 Task: Create ChildIssue0010 as Child Issue of Issue Issue0005 in Backlog  in Scrum Project Project0001 in Jira
Action: Mouse moved to (391, 428)
Screenshot: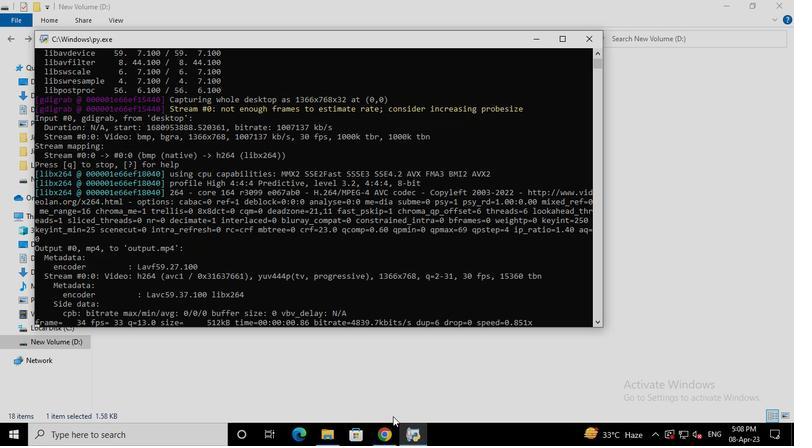 
Action: Mouse pressed left at (391, 428)
Screenshot: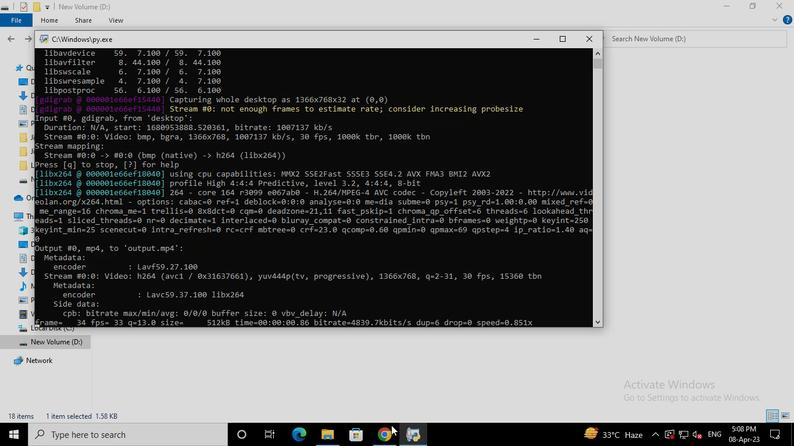 
Action: Mouse moved to (95, 182)
Screenshot: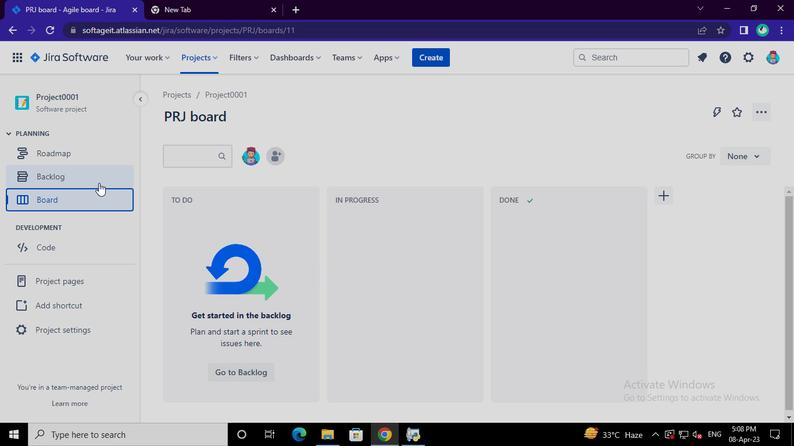 
Action: Mouse pressed left at (95, 182)
Screenshot: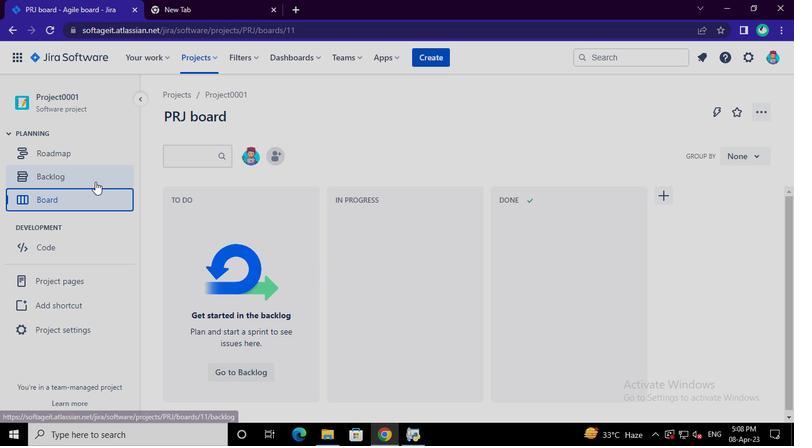 
Action: Mouse moved to (251, 349)
Screenshot: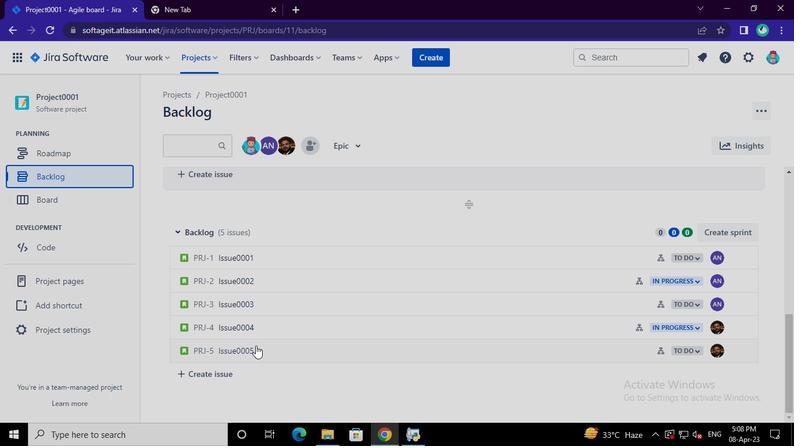 
Action: Mouse pressed left at (251, 349)
Screenshot: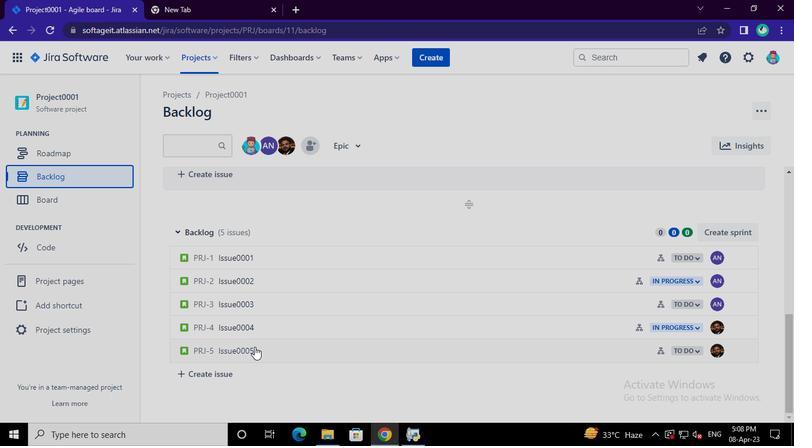 
Action: Mouse moved to (590, 234)
Screenshot: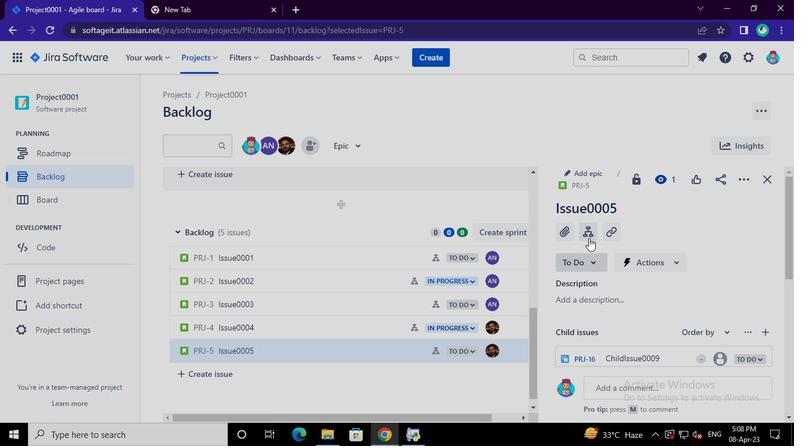 
Action: Mouse pressed left at (590, 234)
Screenshot: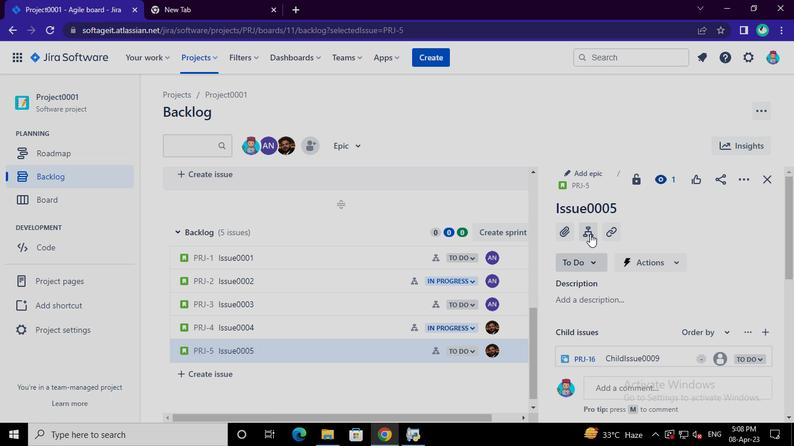
Action: Mouse moved to (609, 285)
Screenshot: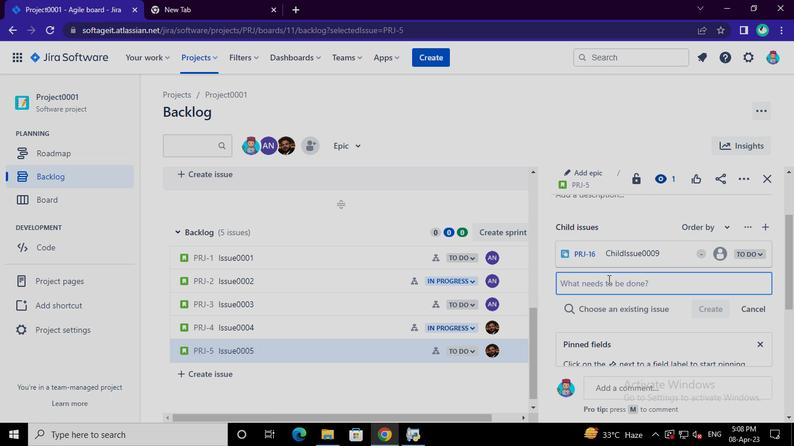
Action: Mouse pressed left at (609, 285)
Screenshot: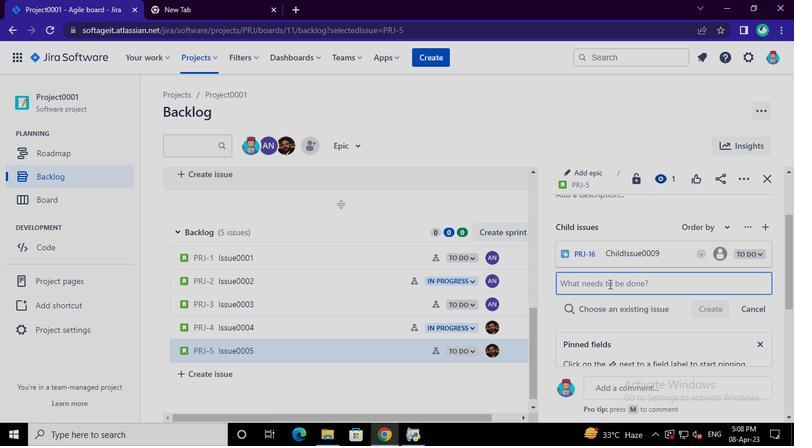 
Action: Keyboard Key.shift
Screenshot: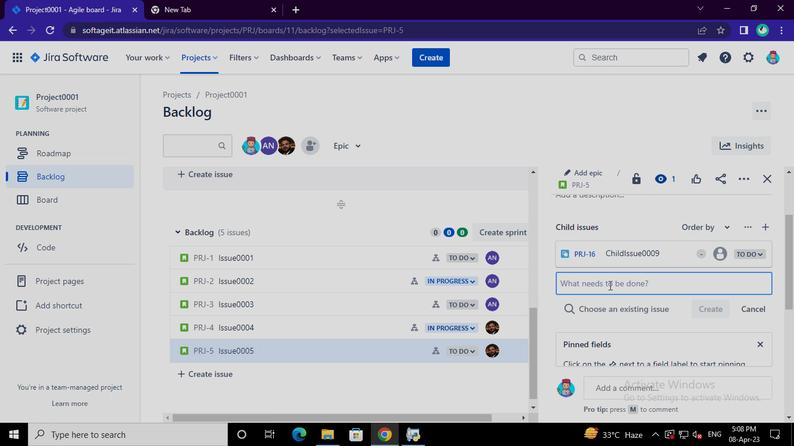 
Action: Keyboard C
Screenshot: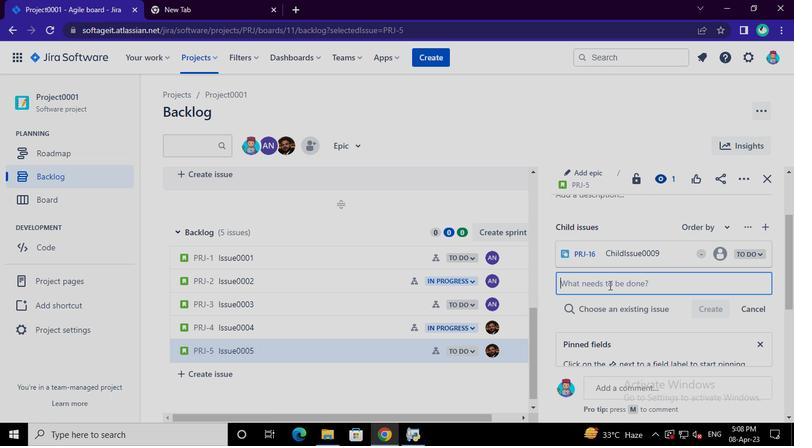 
Action: Keyboard h
Screenshot: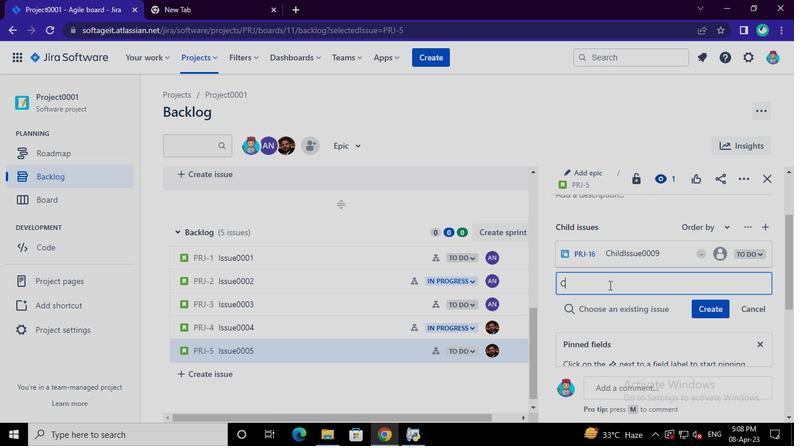 
Action: Keyboard i
Screenshot: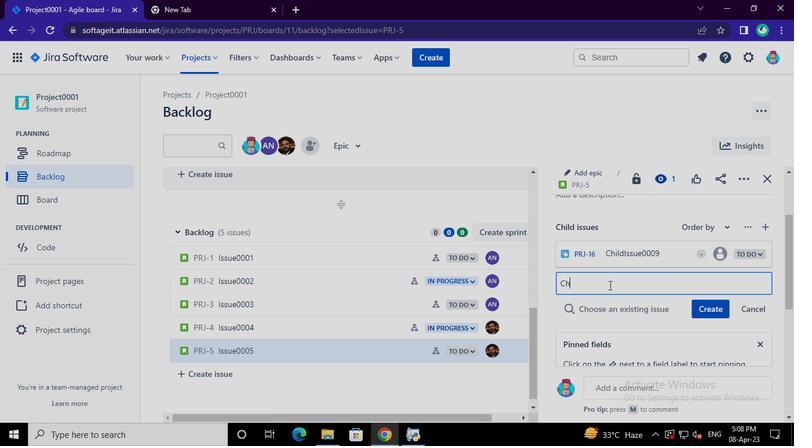
Action: Keyboard l
Screenshot: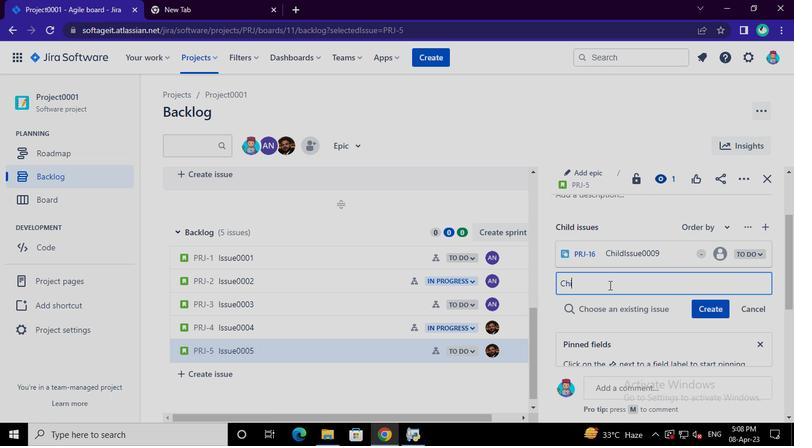 
Action: Keyboard d
Screenshot: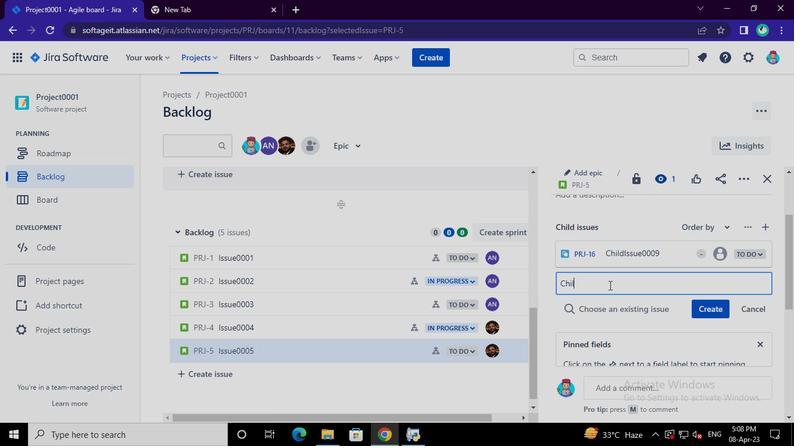 
Action: Keyboard Key.shift
Screenshot: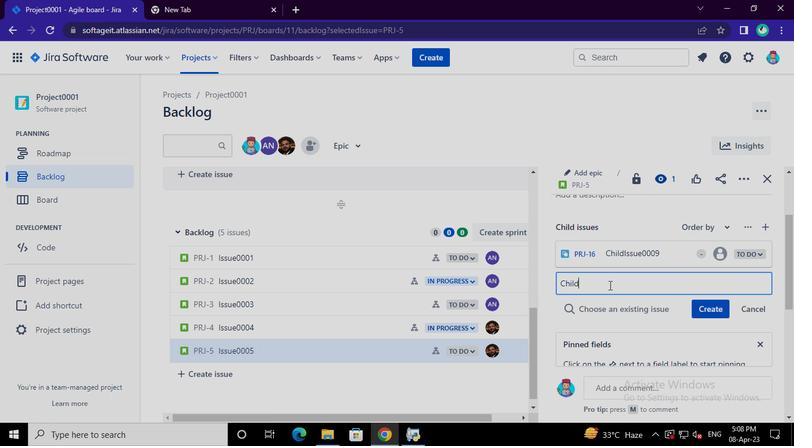 
Action: Keyboard I
Screenshot: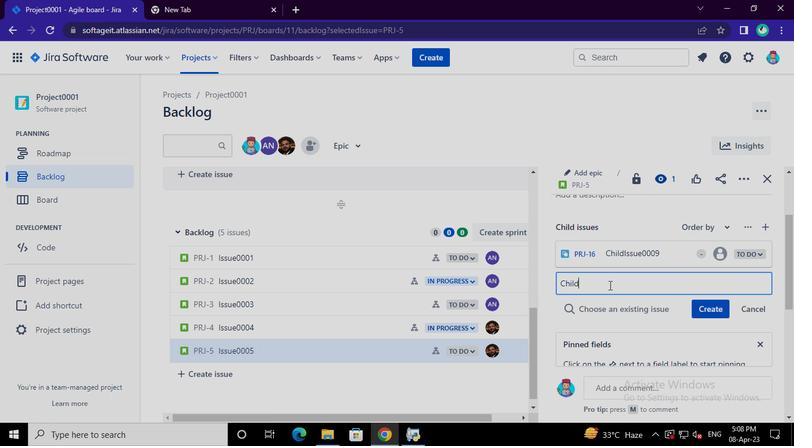 
Action: Keyboard s
Screenshot: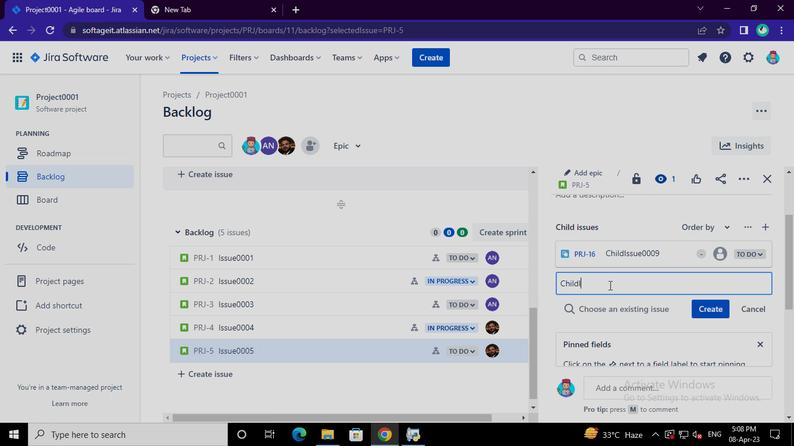 
Action: Keyboard s
Screenshot: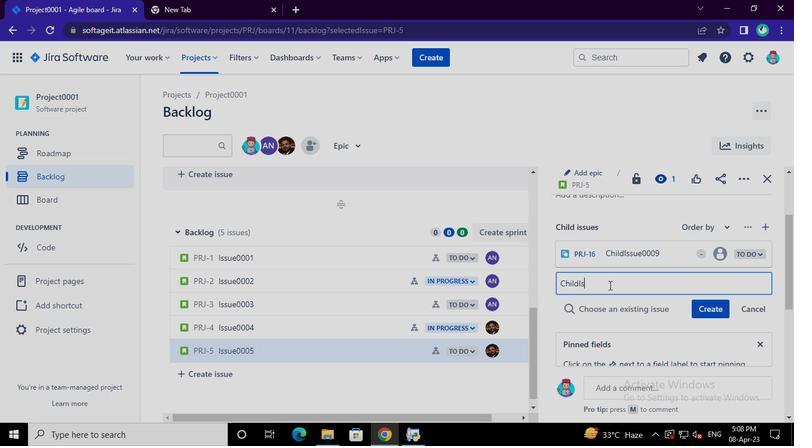 
Action: Keyboard u
Screenshot: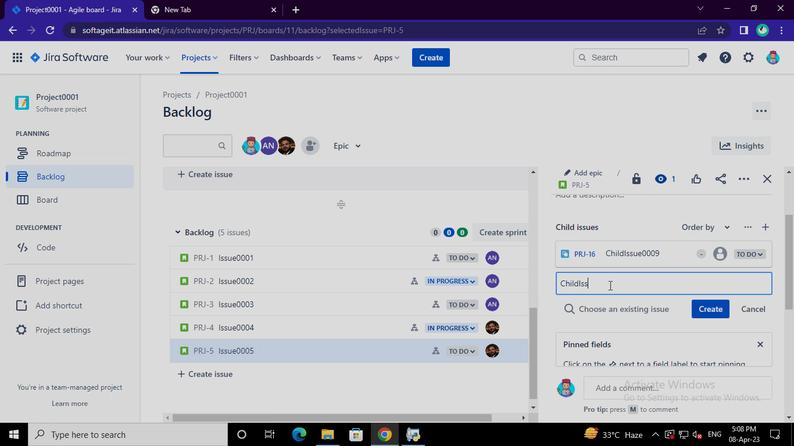 
Action: Keyboard e
Screenshot: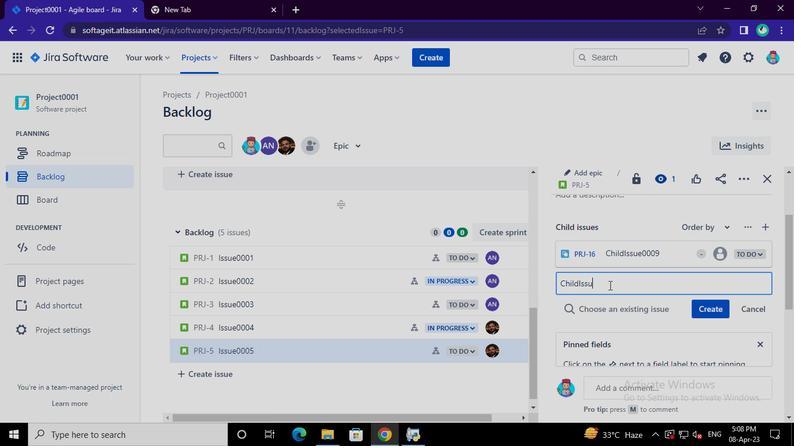 
Action: Keyboard <96>
Screenshot: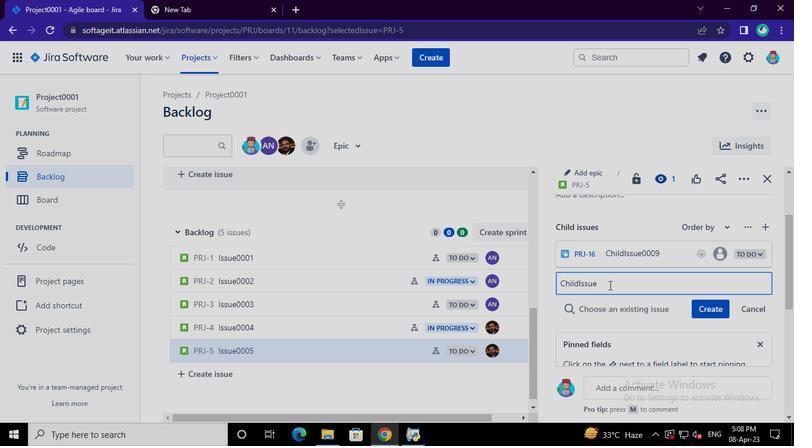 
Action: Keyboard <96>
Screenshot: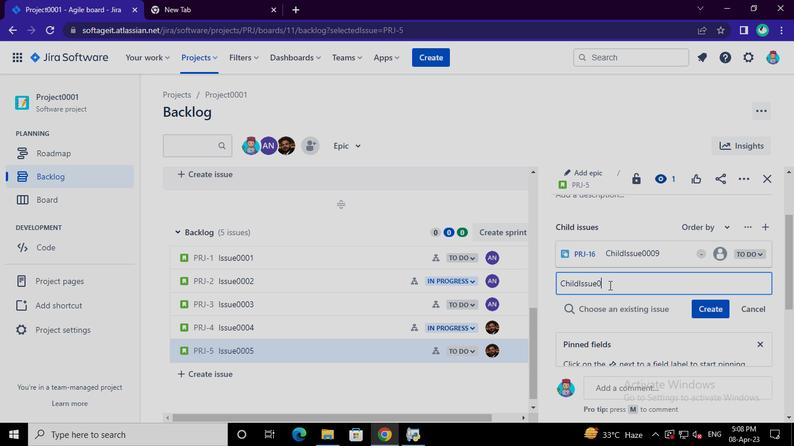 
Action: Keyboard <97>
Screenshot: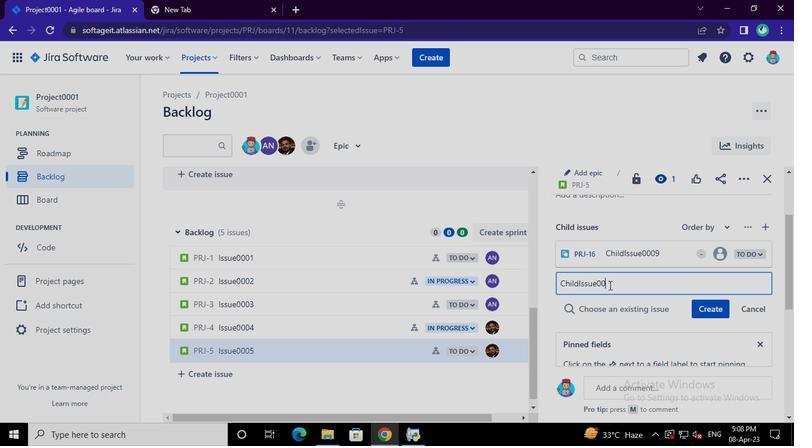 
Action: Keyboard <96>
Screenshot: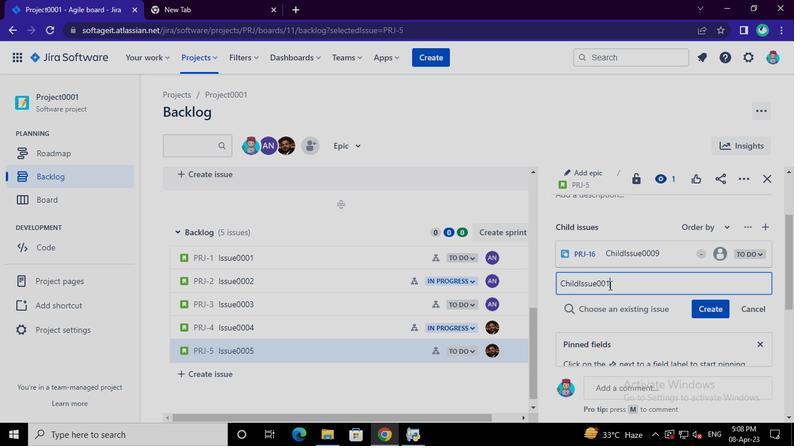 
Action: Mouse moved to (699, 309)
Screenshot: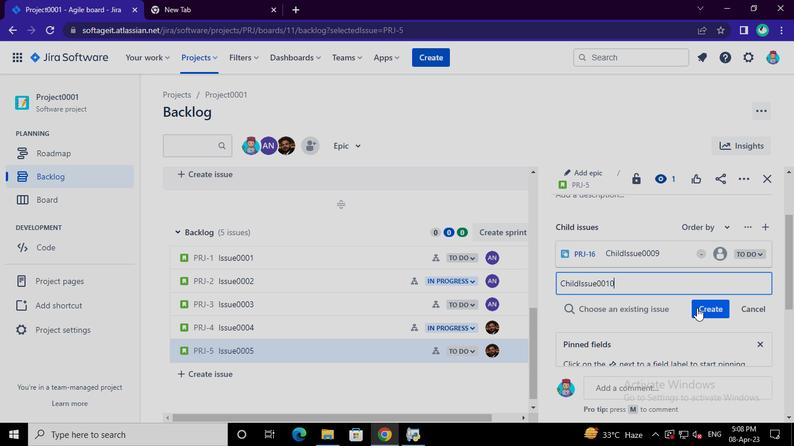 
Action: Mouse pressed left at (699, 309)
Screenshot: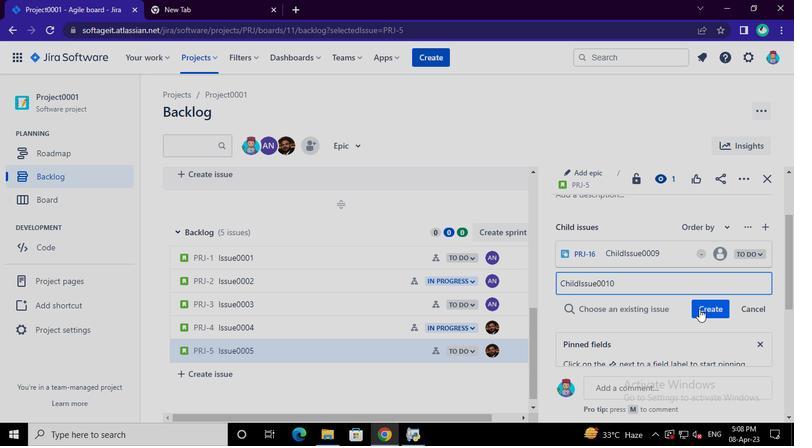 
Action: Mouse moved to (414, 435)
Screenshot: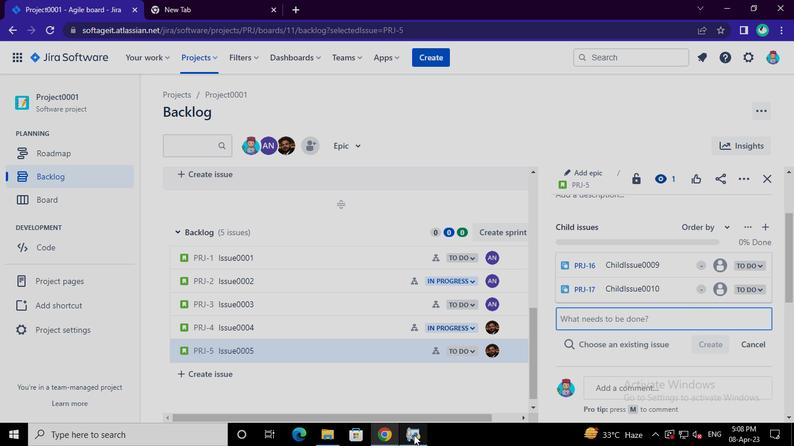 
Action: Mouse pressed left at (414, 435)
Screenshot: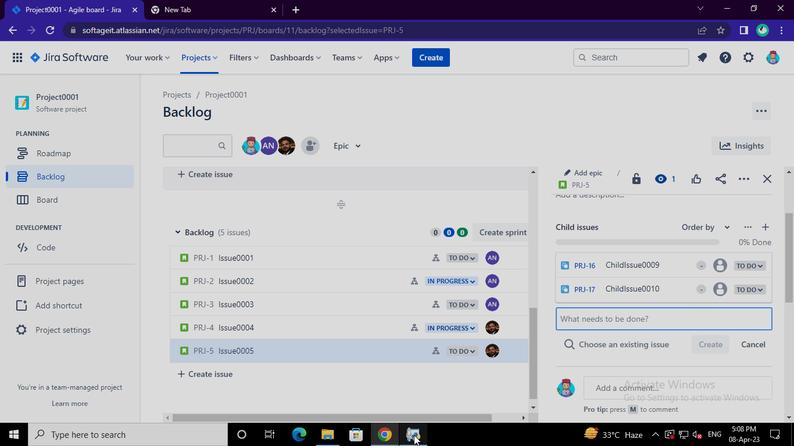 
Action: Mouse moved to (589, 30)
Screenshot: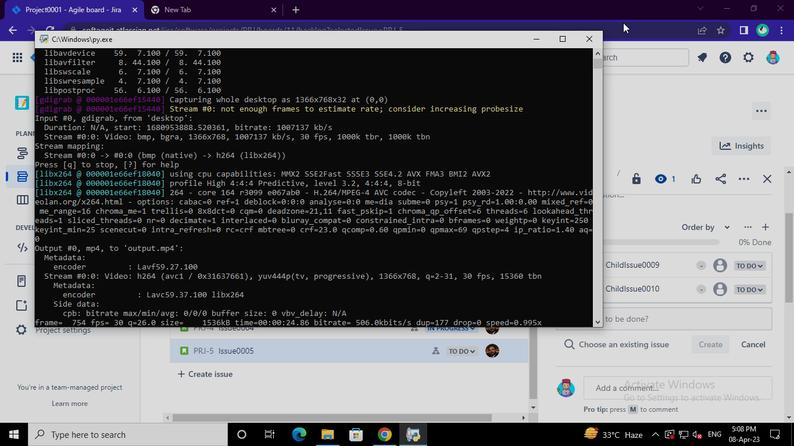 
Action: Mouse pressed left at (589, 30)
Screenshot: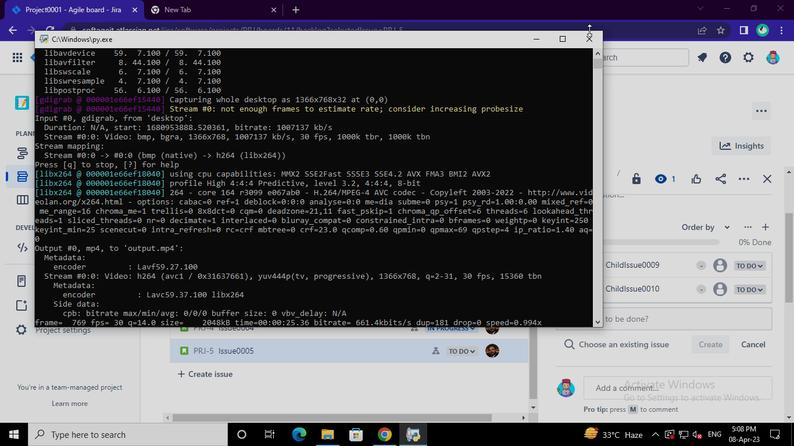 
Action: Mouse moved to (589, 37)
Screenshot: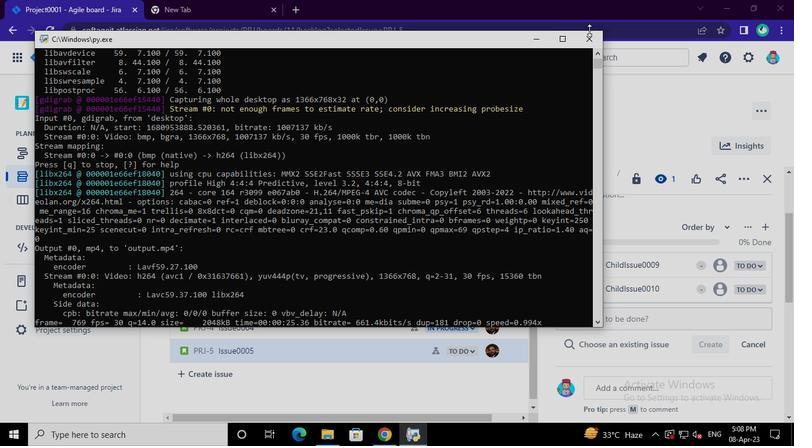 
Action: Mouse pressed left at (589, 37)
Screenshot: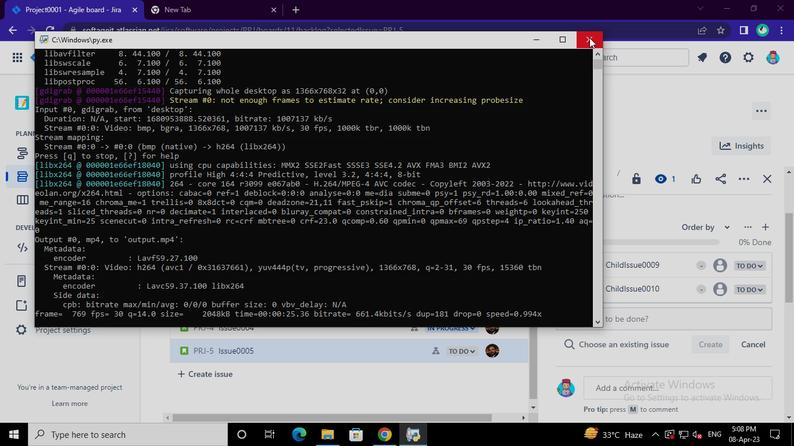 
